 Task: Check the data integration metrics
Action: Mouse moved to (270, 210)
Screenshot: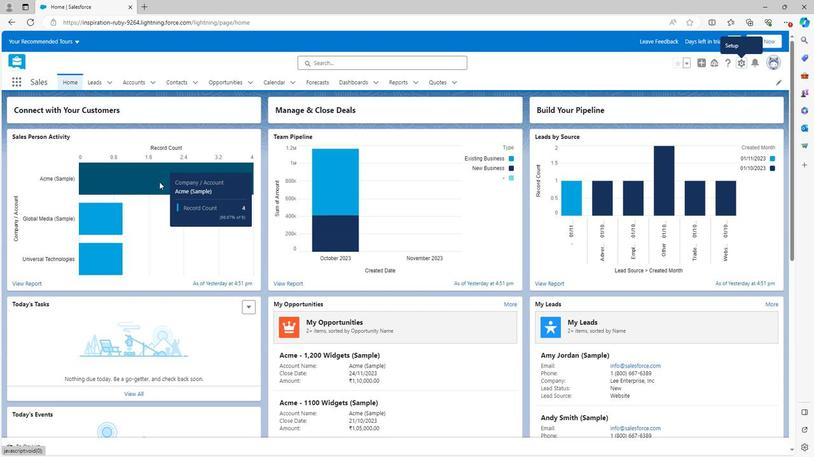 
Action: Mouse scrolled (270, 210) with delta (0, 0)
Screenshot: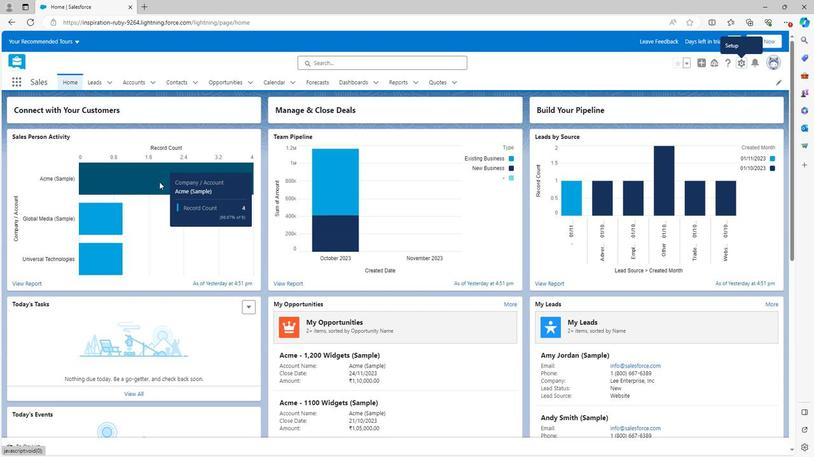 
Action: Mouse moved to (270, 211)
Screenshot: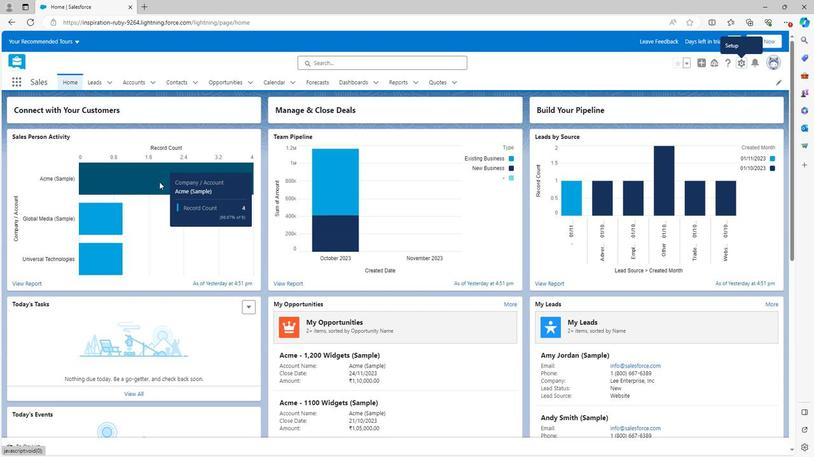 
Action: Mouse scrolled (270, 210) with delta (0, 0)
Screenshot: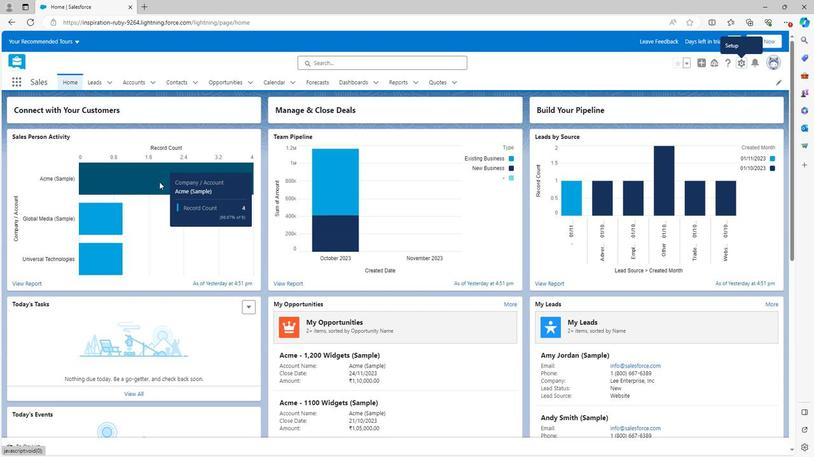 
Action: Mouse scrolled (270, 210) with delta (0, 0)
Screenshot: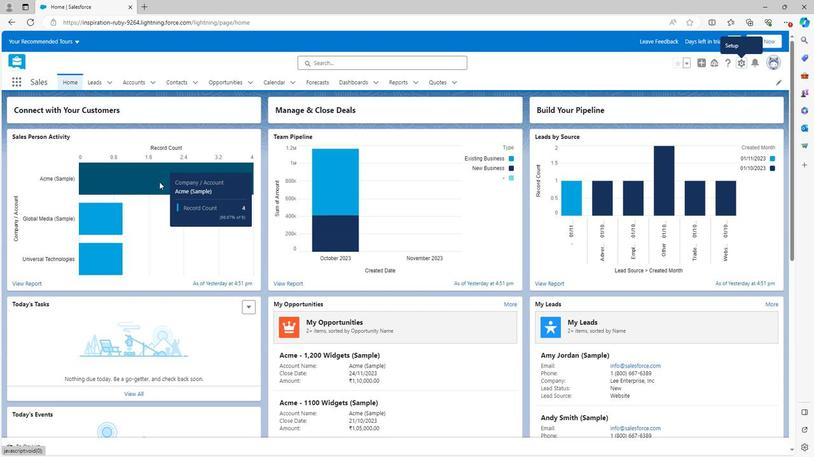 
Action: Mouse scrolled (270, 210) with delta (0, 0)
Screenshot: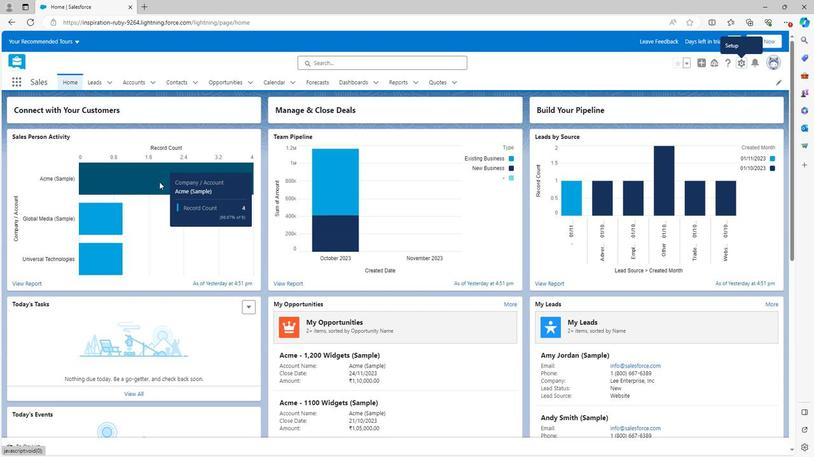 
Action: Mouse moved to (269, 209)
Screenshot: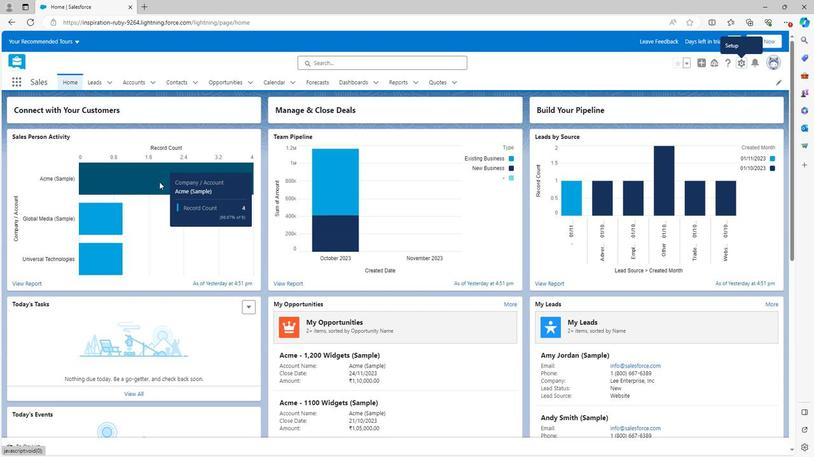 
Action: Mouse scrolled (269, 209) with delta (0, 0)
Screenshot: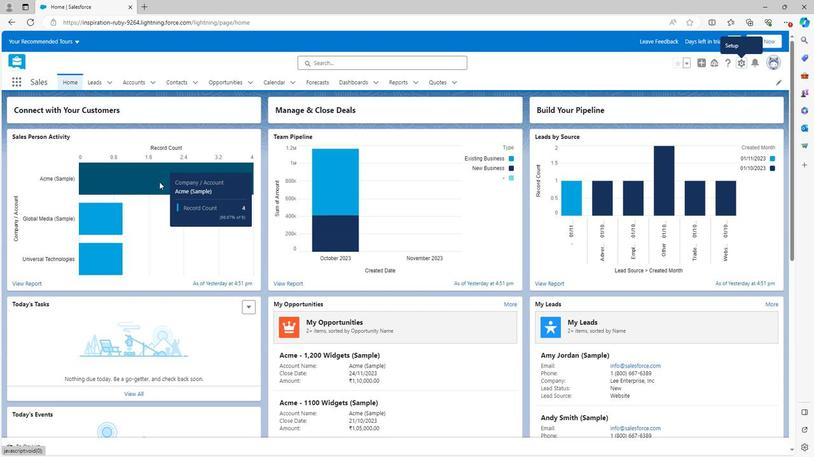 
Action: Mouse scrolled (269, 209) with delta (0, 0)
Screenshot: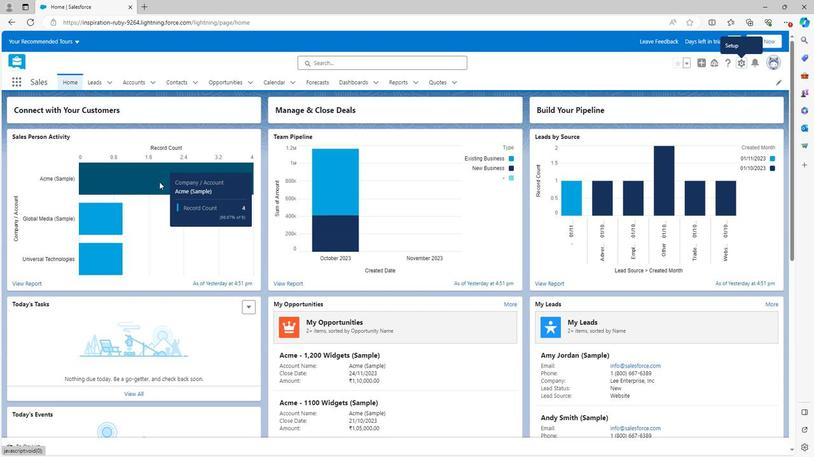
Action: Mouse scrolled (269, 209) with delta (0, 0)
Screenshot: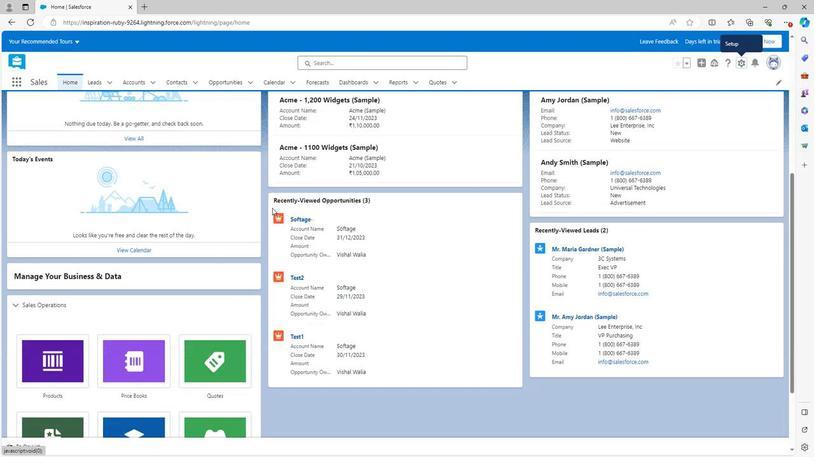 
Action: Mouse moved to (269, 209)
Screenshot: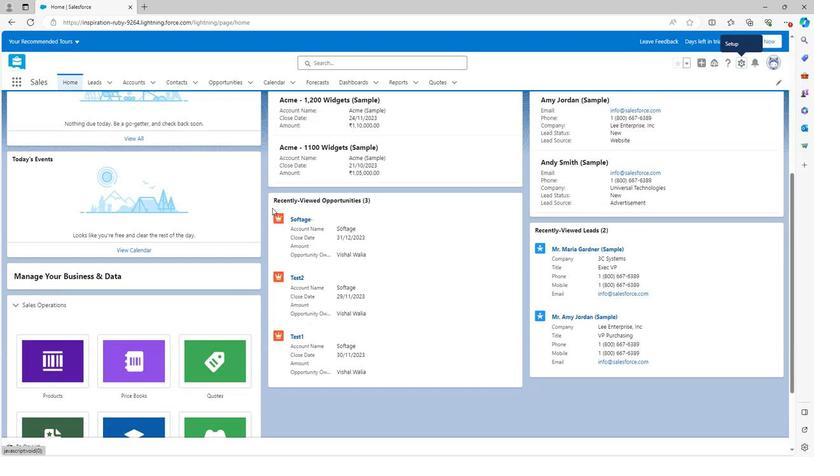
Action: Mouse scrolled (269, 209) with delta (0, 0)
Screenshot: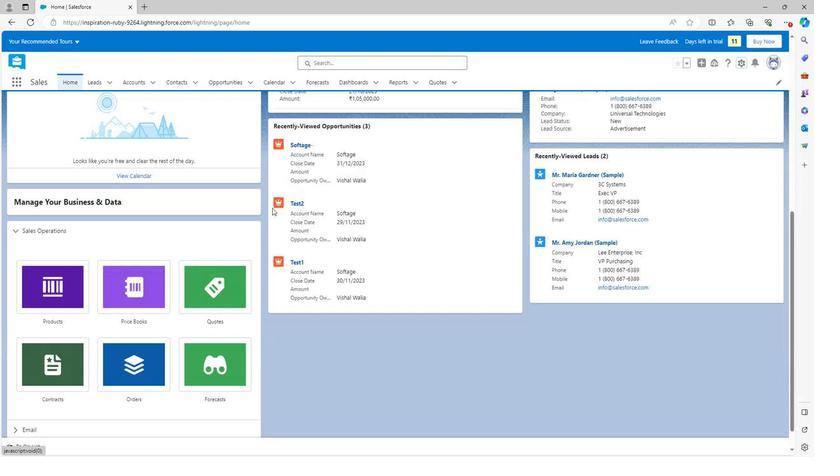 
Action: Mouse moved to (269, 209)
Screenshot: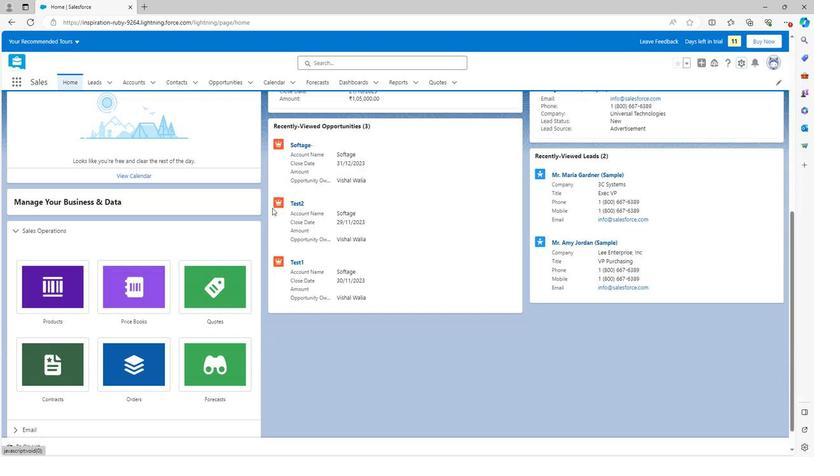 
Action: Mouse scrolled (269, 210) with delta (0, 0)
Screenshot: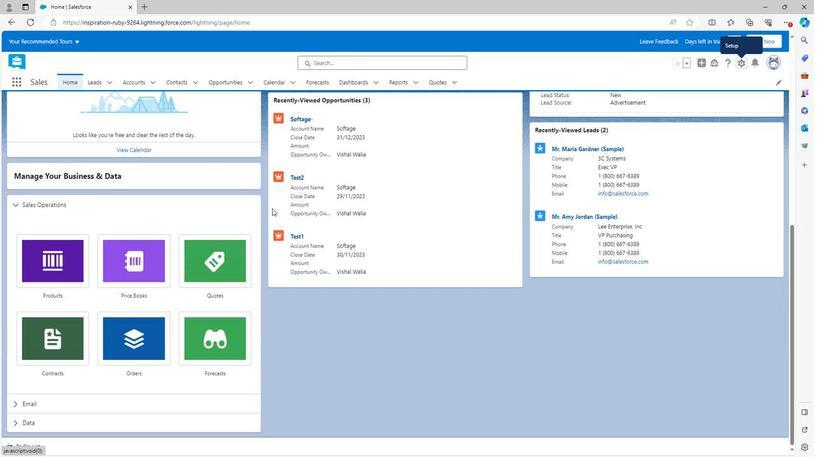 
Action: Mouse scrolled (269, 210) with delta (0, 0)
Screenshot: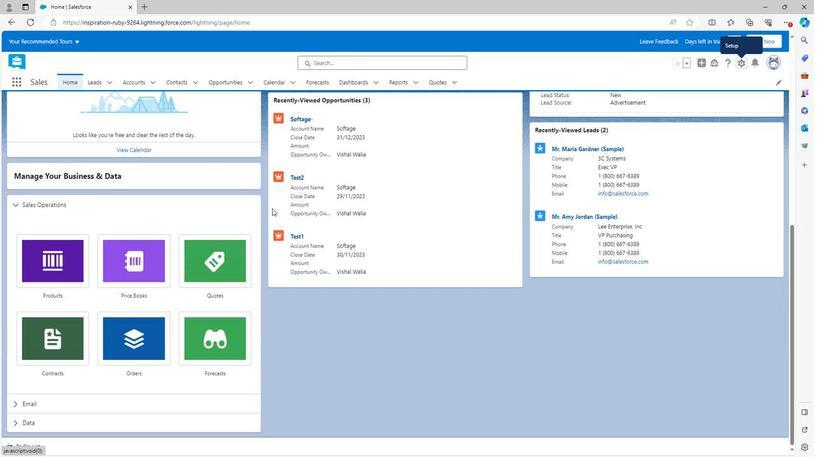
Action: Mouse scrolled (269, 210) with delta (0, 0)
Screenshot: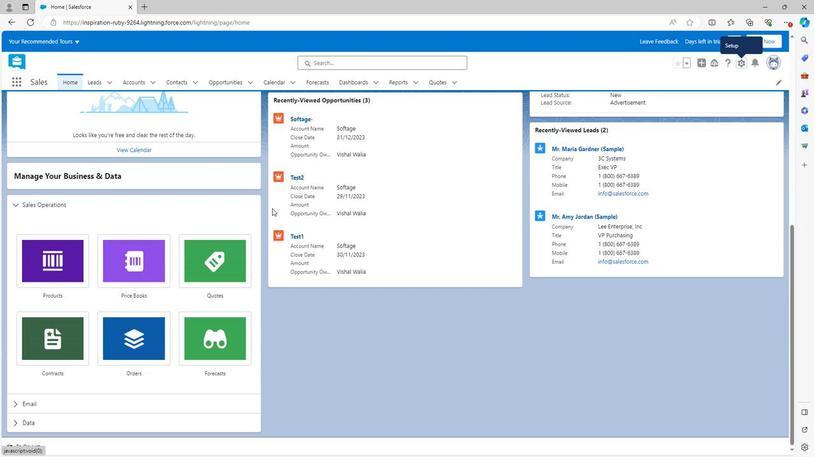
Action: Mouse scrolled (269, 210) with delta (0, 0)
Screenshot: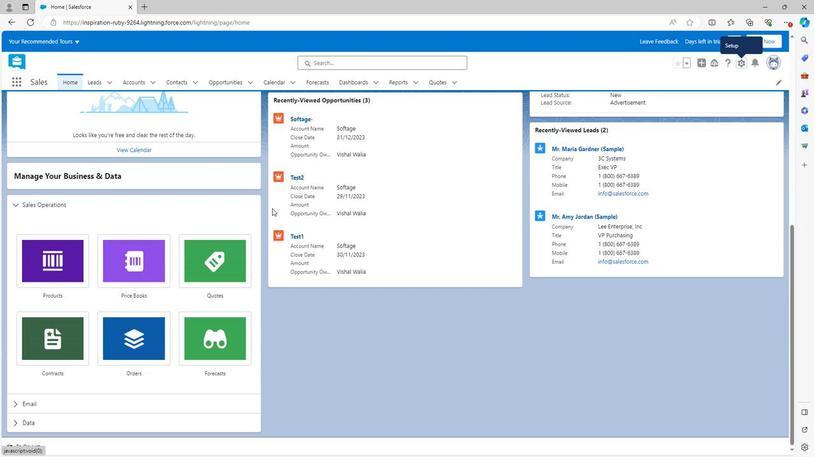 
Action: Mouse scrolled (269, 210) with delta (0, 0)
Screenshot: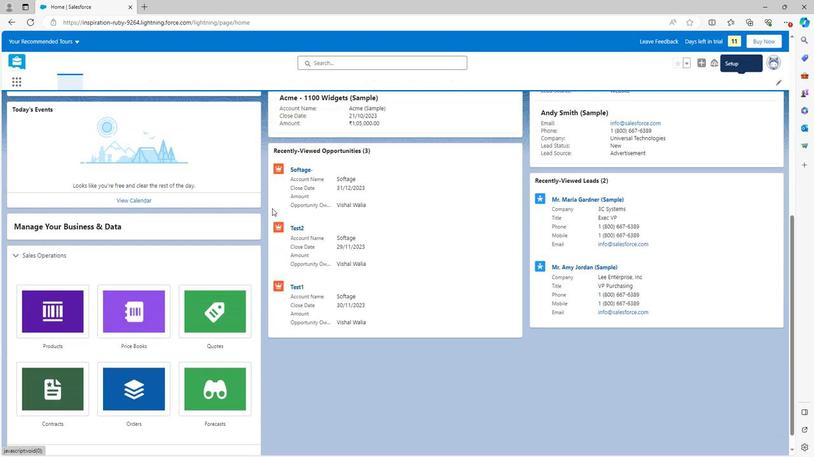 
Action: Mouse scrolled (269, 210) with delta (0, 0)
Screenshot: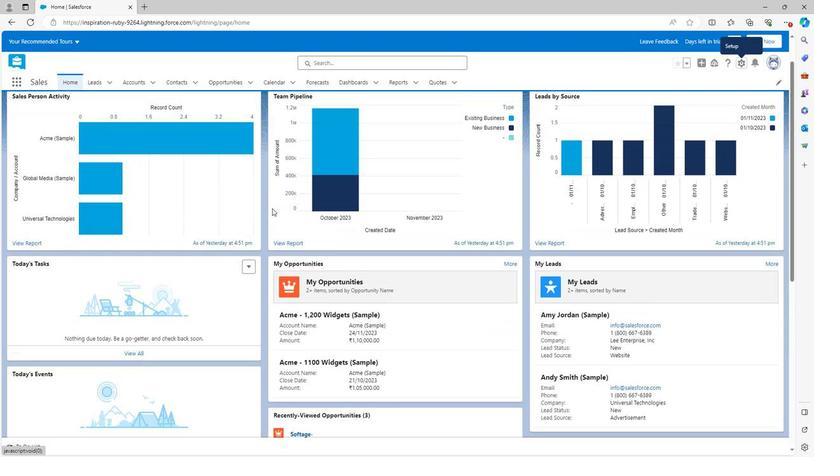 
Action: Mouse scrolled (269, 210) with delta (0, 0)
Screenshot: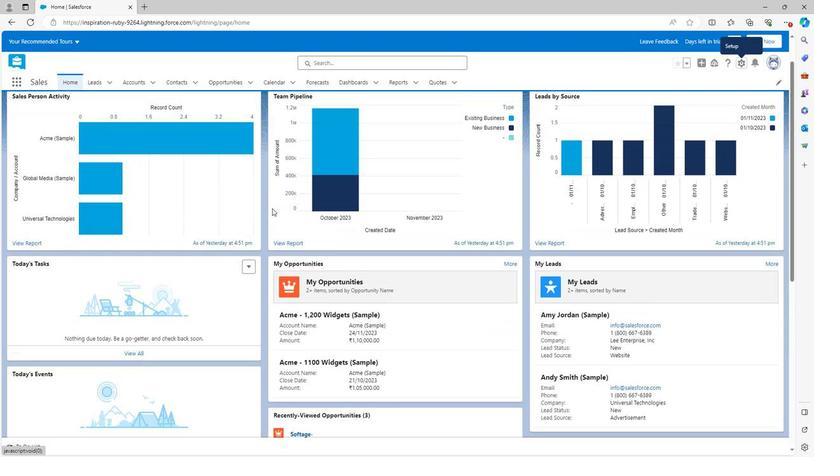 
Action: Mouse scrolled (269, 210) with delta (0, 0)
Screenshot: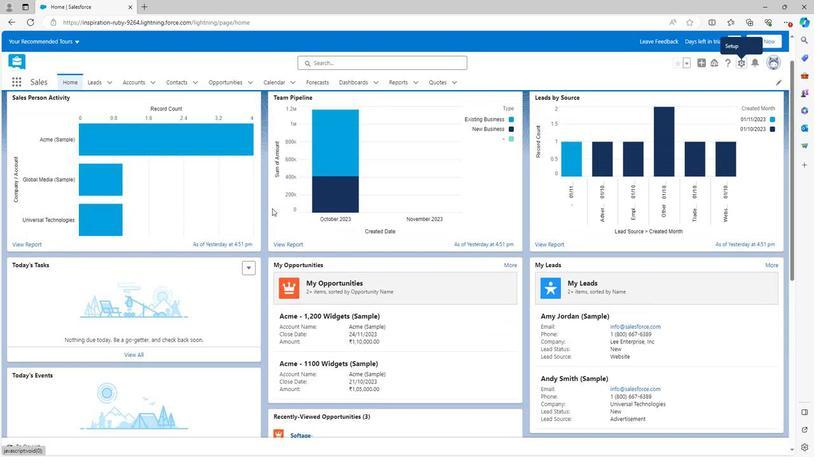 
Action: Mouse moved to (732, 65)
Screenshot: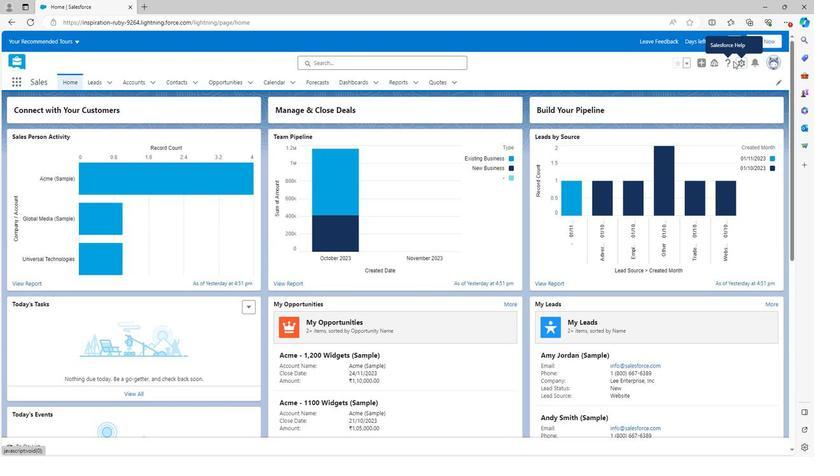 
Action: Mouse pressed left at (732, 65)
Screenshot: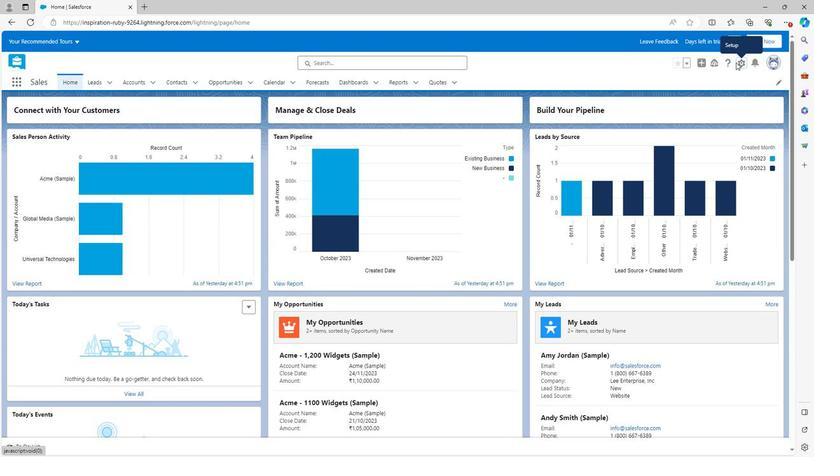 
Action: Mouse moved to (735, 64)
Screenshot: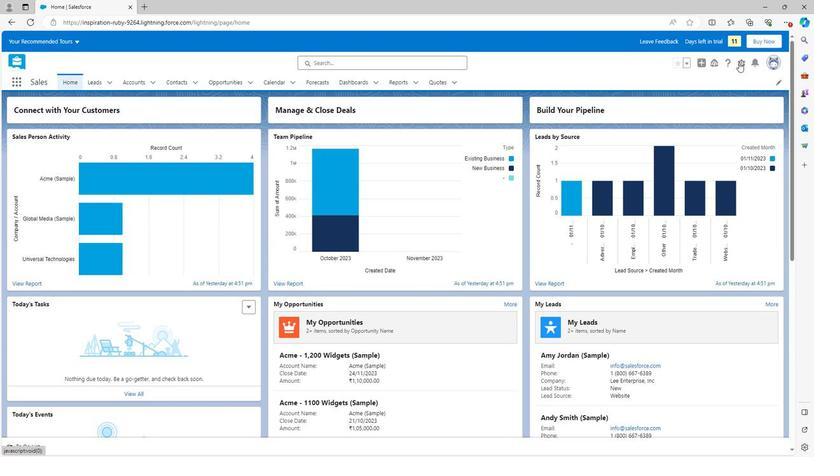 
Action: Mouse pressed left at (735, 64)
Screenshot: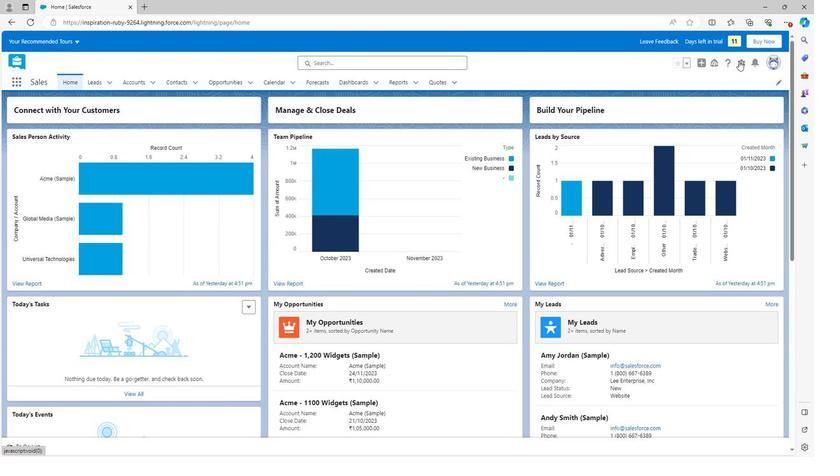 
Action: Mouse moved to (711, 85)
Screenshot: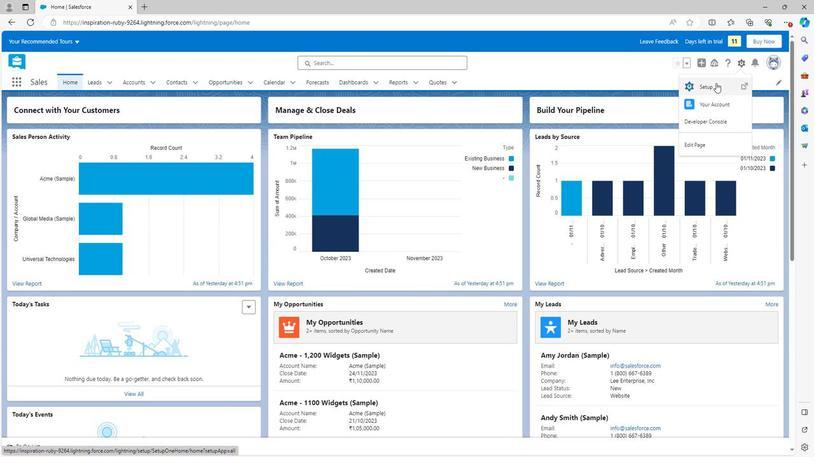 
Action: Mouse pressed left at (711, 85)
Screenshot: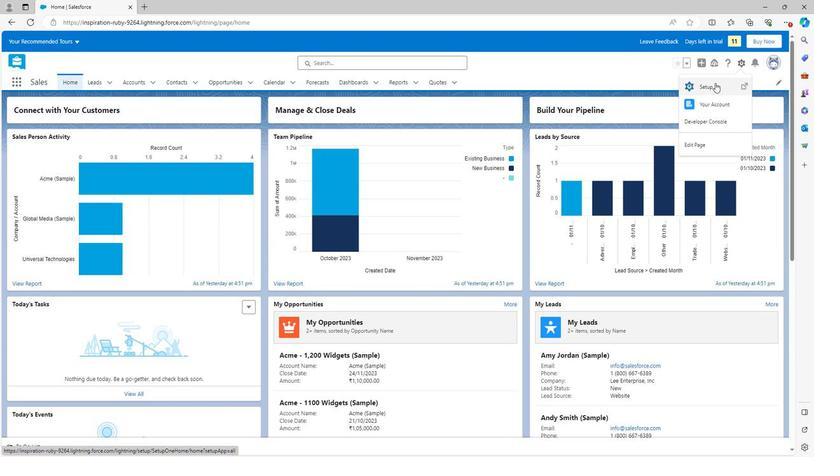 
Action: Mouse moved to (5, 274)
Screenshot: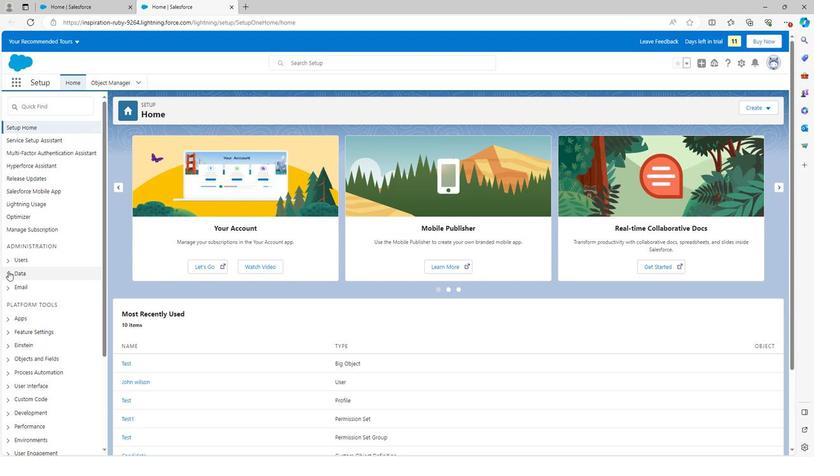 
Action: Mouse pressed left at (5, 274)
Screenshot: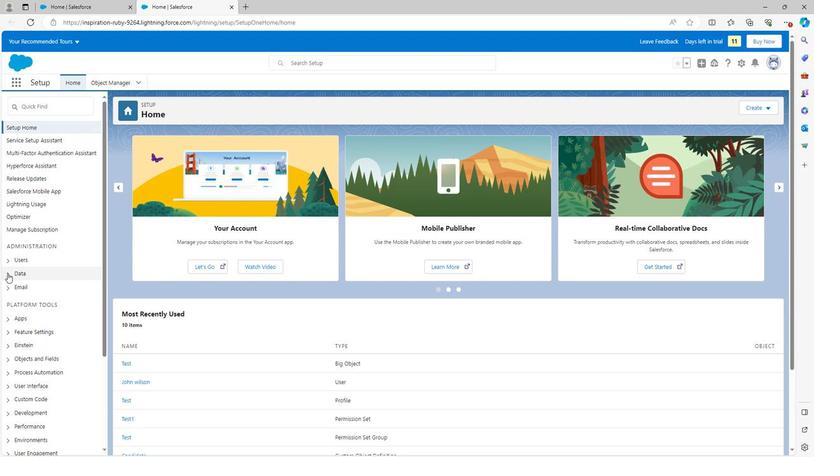 
Action: Mouse moved to (35, 325)
Screenshot: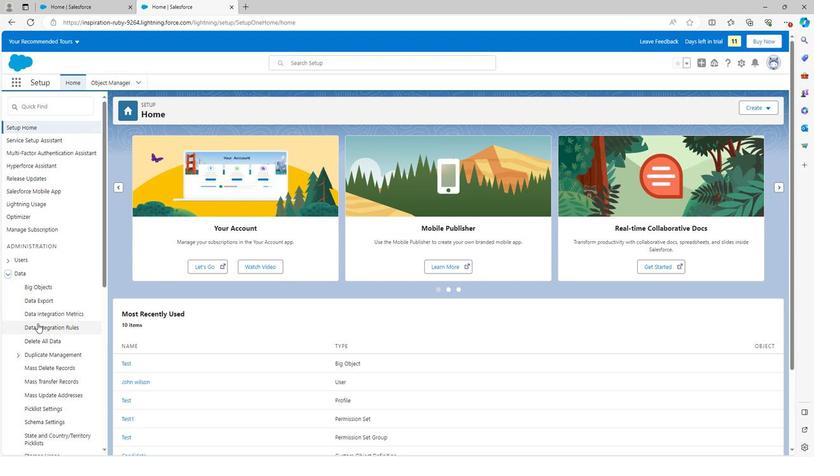 
Action: Mouse pressed left at (35, 325)
Screenshot: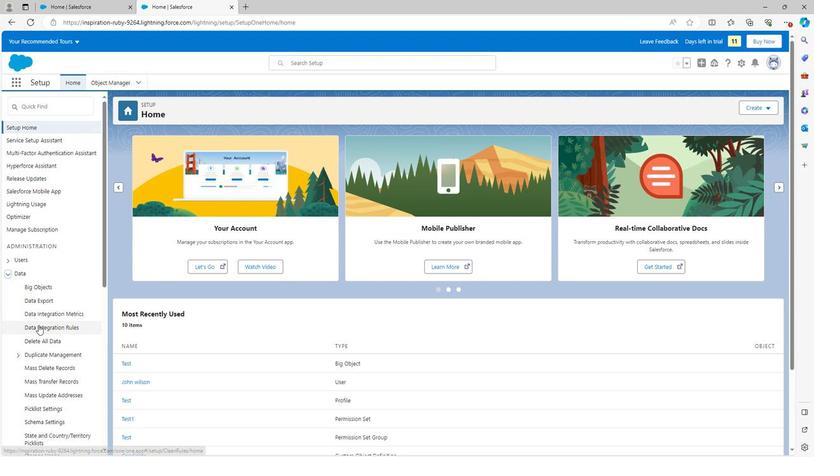 
Action: Mouse moved to (571, 225)
Screenshot: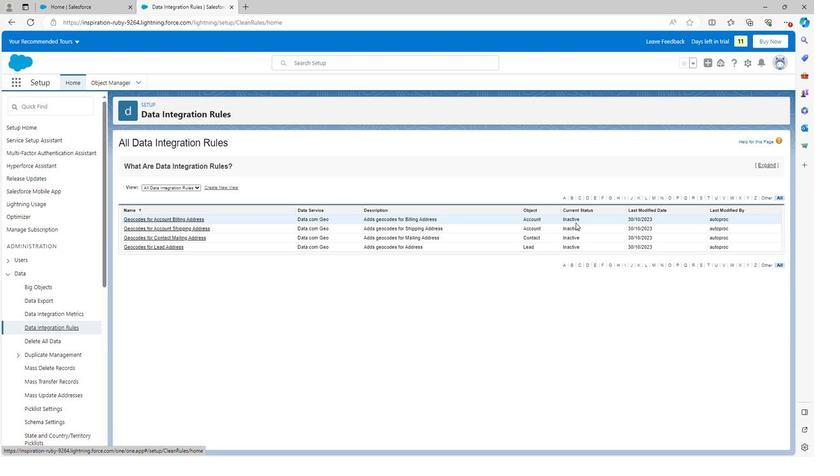 
